 Task: Create a due date automation trigger when advanced on, 2 hours before a card is due add dates not starting this month.
Action: Mouse moved to (853, 246)
Screenshot: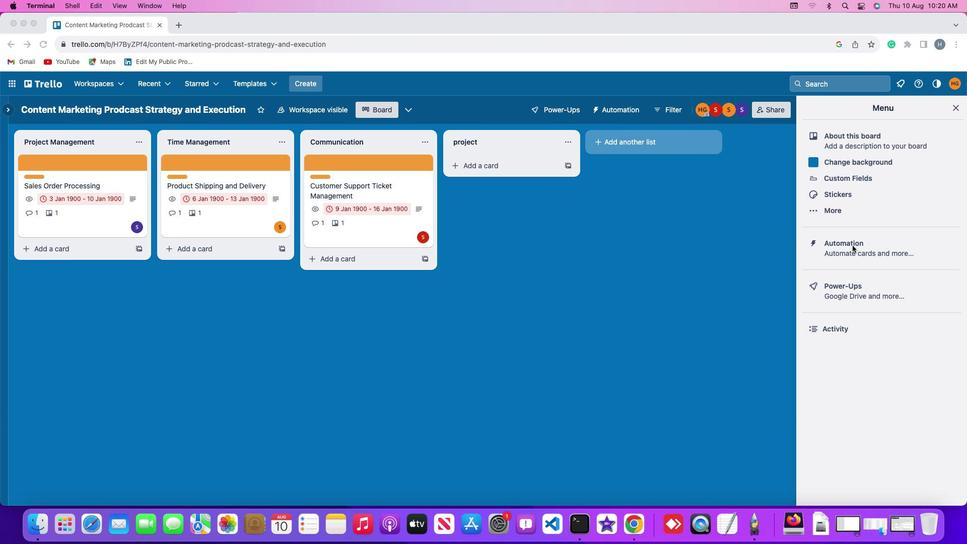 
Action: Mouse pressed left at (853, 246)
Screenshot: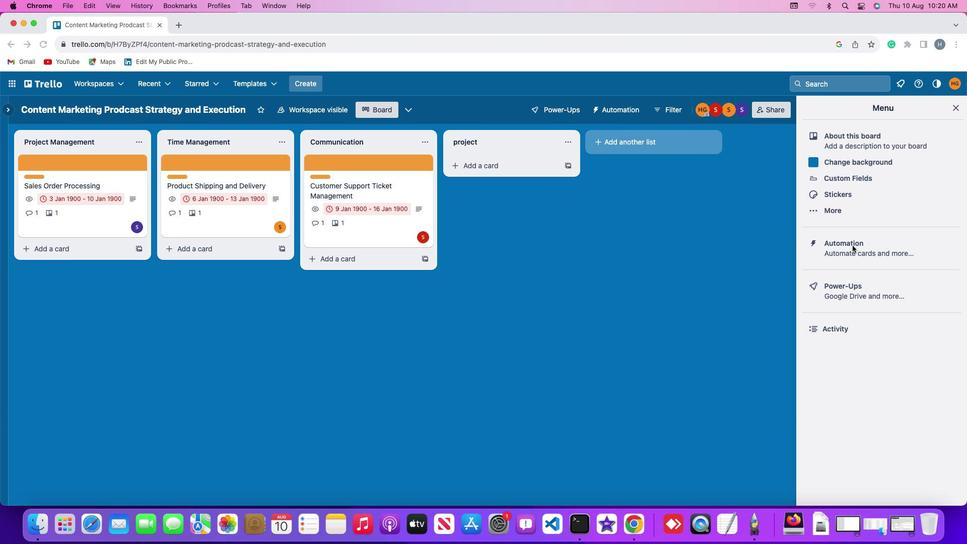 
Action: Mouse pressed left at (853, 246)
Screenshot: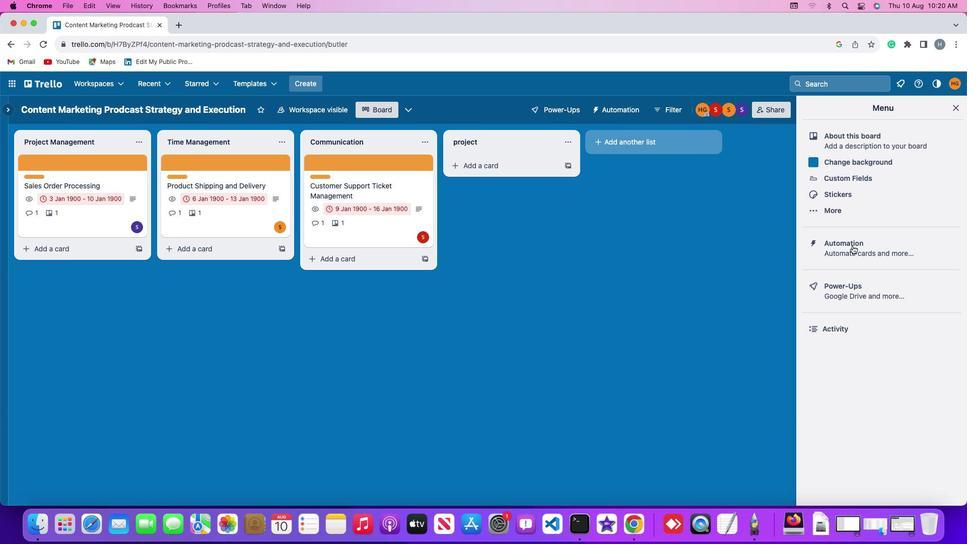 
Action: Mouse moved to (57, 237)
Screenshot: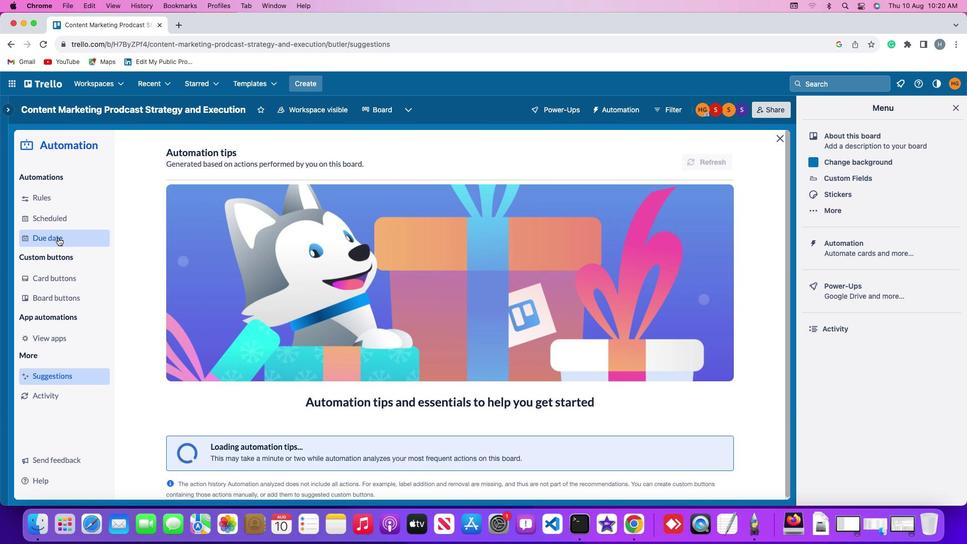 
Action: Mouse pressed left at (57, 237)
Screenshot: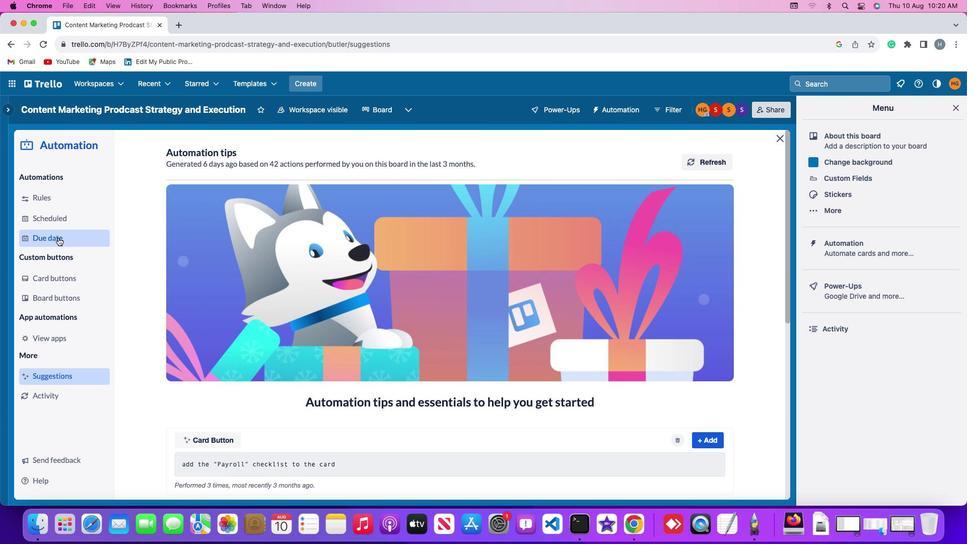 
Action: Mouse moved to (678, 157)
Screenshot: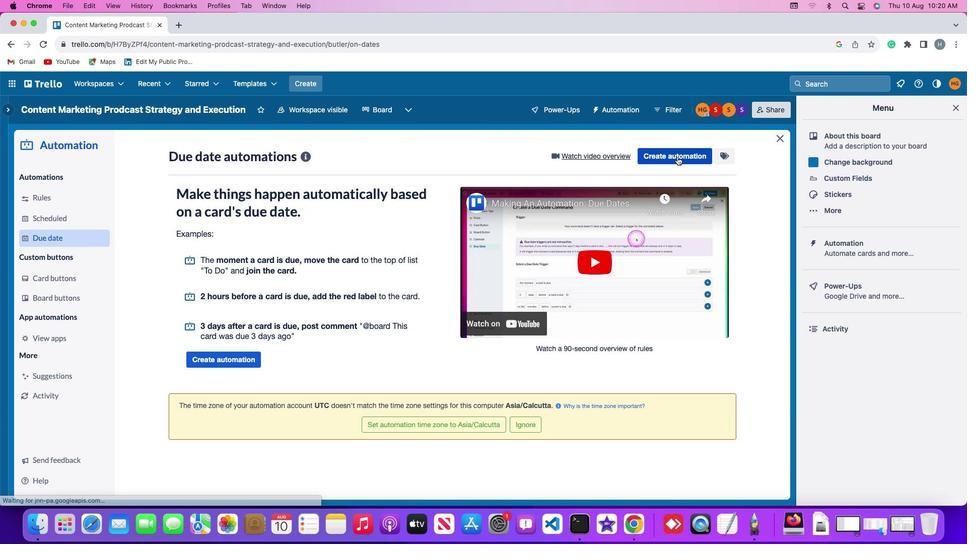 
Action: Mouse pressed left at (678, 157)
Screenshot: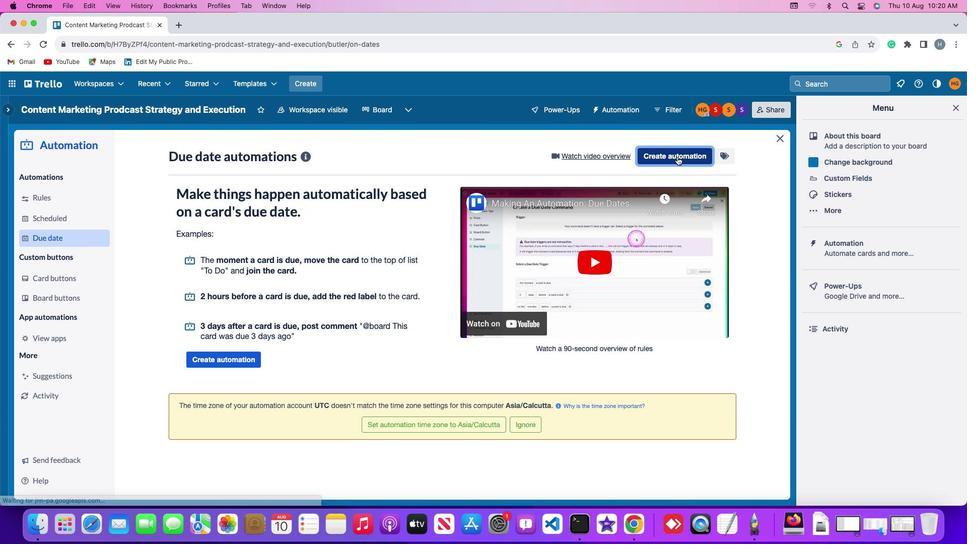 
Action: Mouse moved to (203, 252)
Screenshot: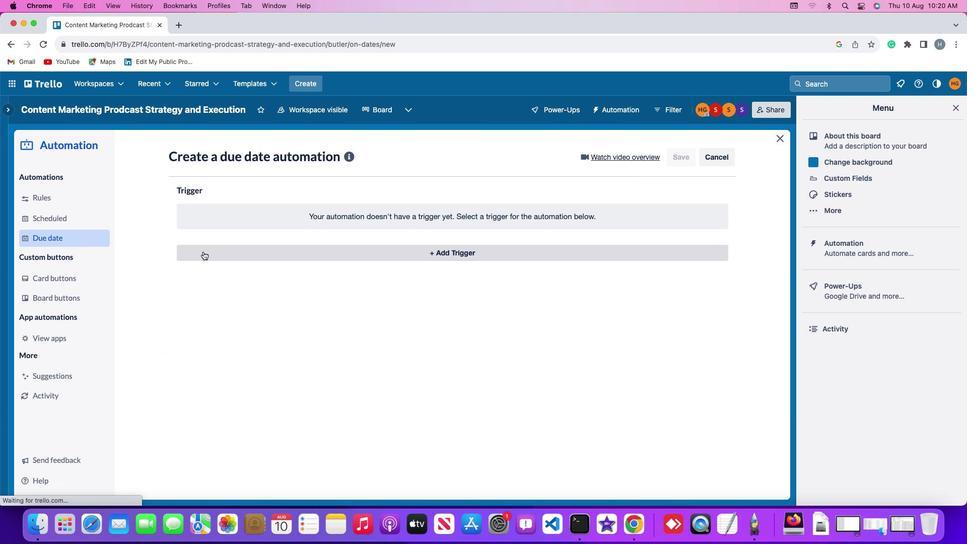 
Action: Mouse pressed left at (203, 252)
Screenshot: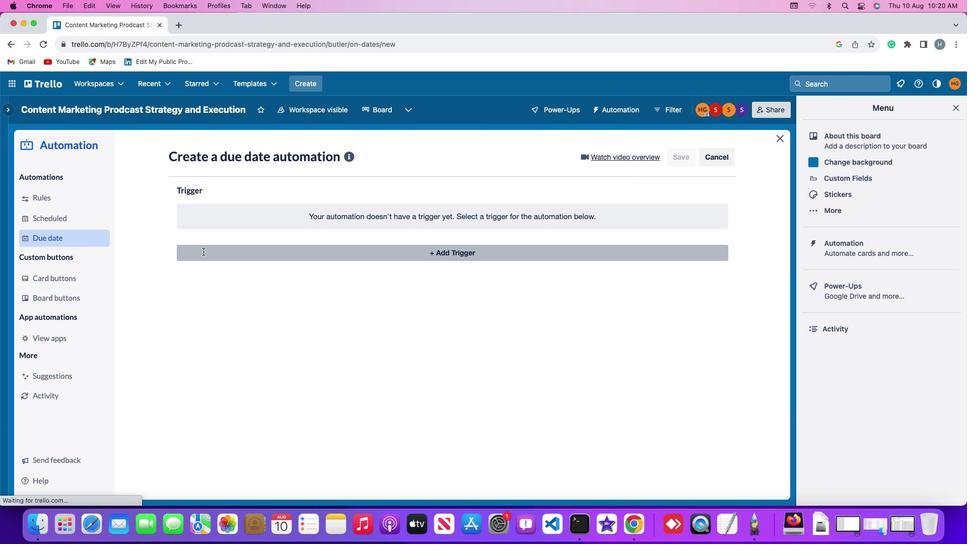 
Action: Mouse moved to (197, 411)
Screenshot: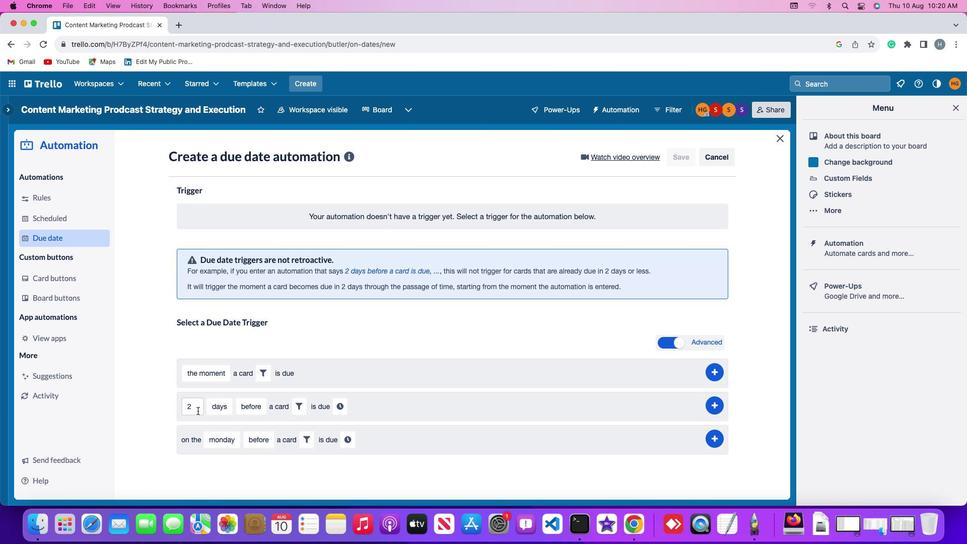 
Action: Mouse pressed left at (197, 411)
Screenshot: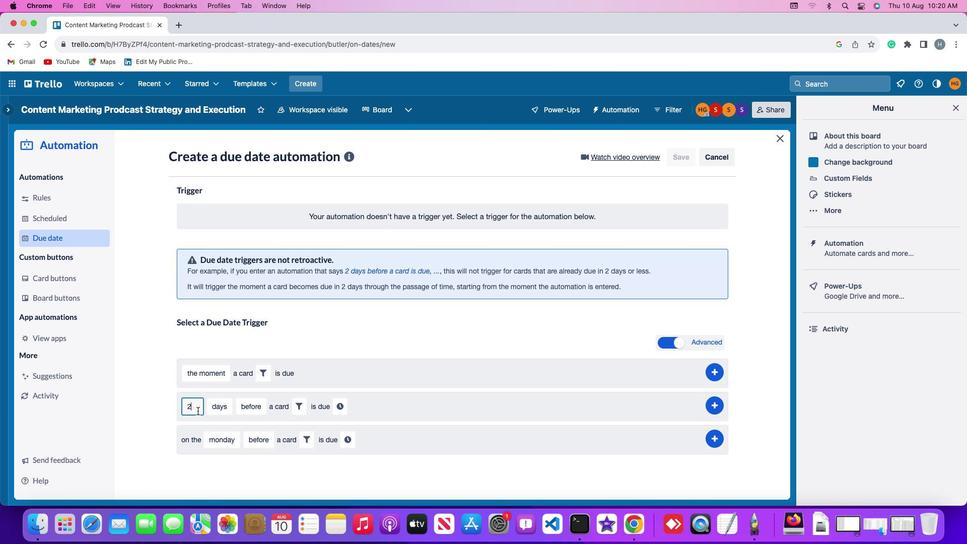 
Action: Key pressed Key.backspace'2'
Screenshot: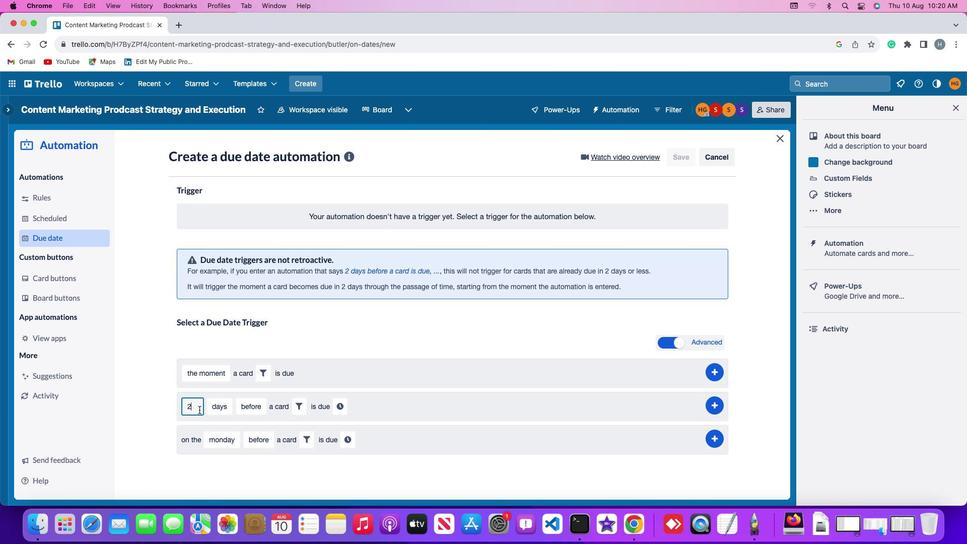 
Action: Mouse moved to (217, 408)
Screenshot: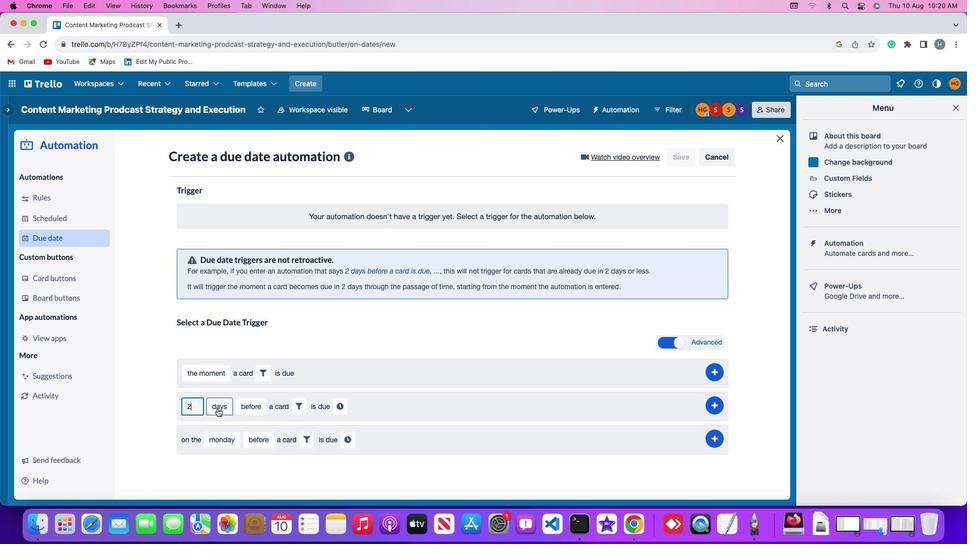 
Action: Mouse pressed left at (217, 408)
Screenshot: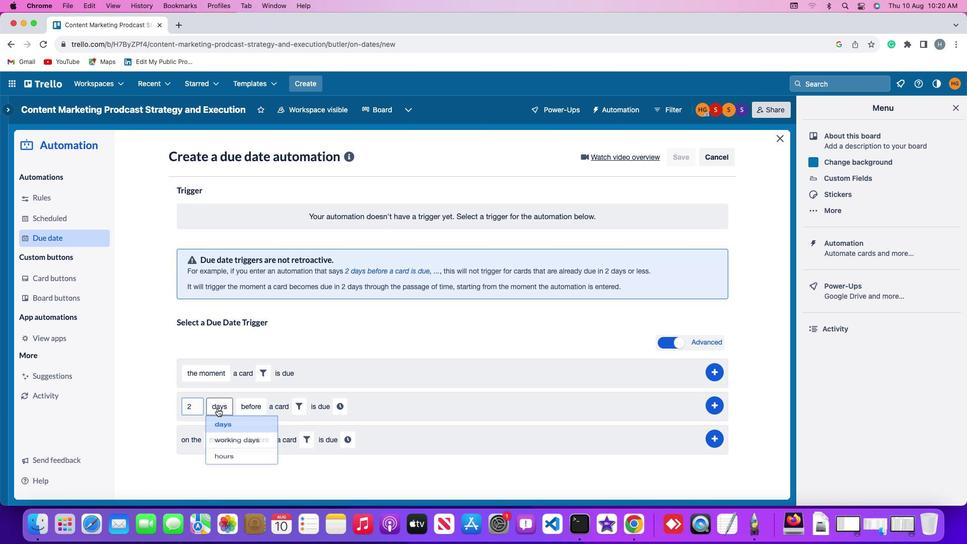 
Action: Mouse moved to (223, 465)
Screenshot: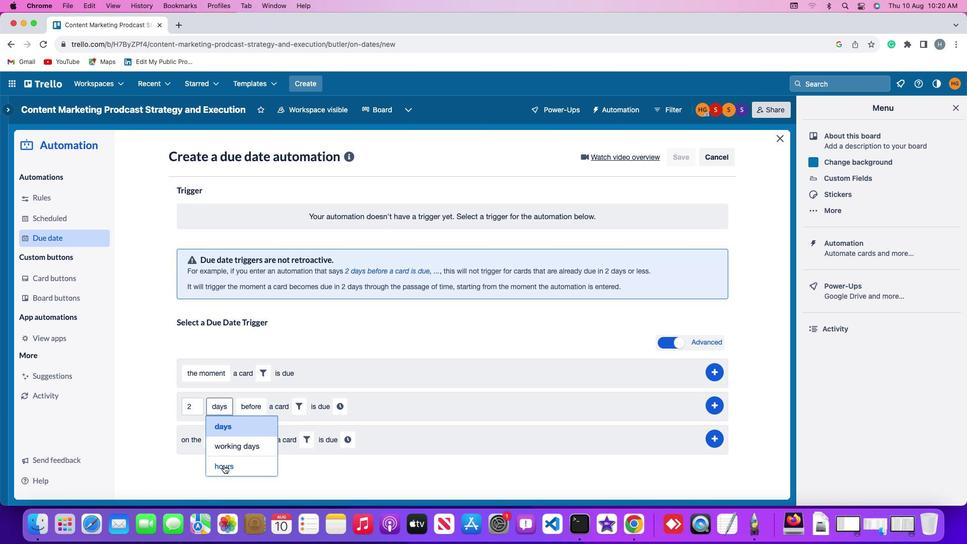 
Action: Mouse pressed left at (223, 465)
Screenshot: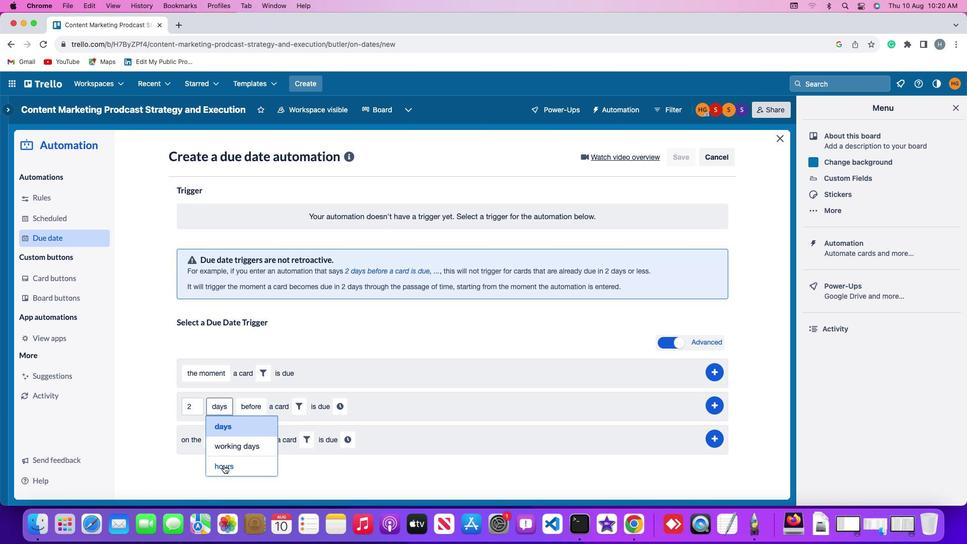 
Action: Mouse moved to (254, 405)
Screenshot: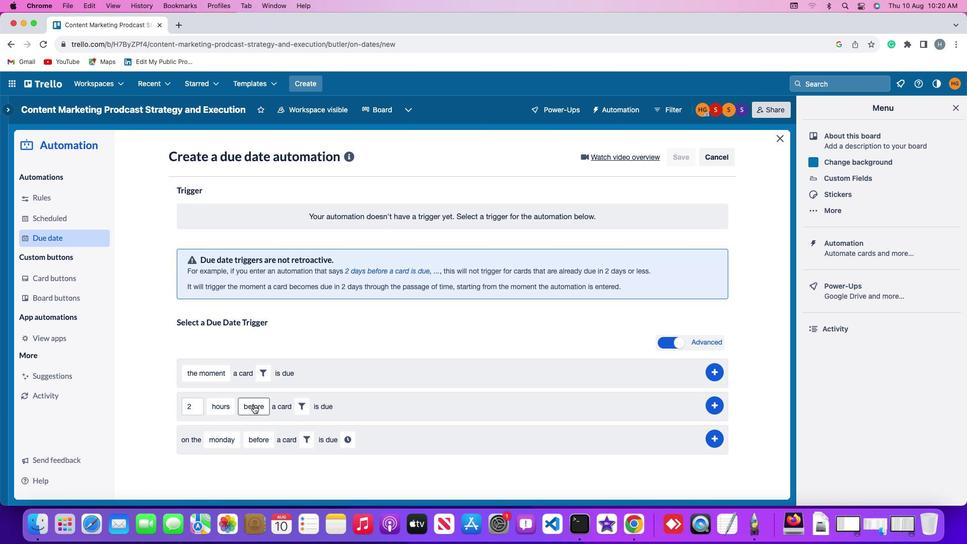 
Action: Mouse pressed left at (254, 405)
Screenshot: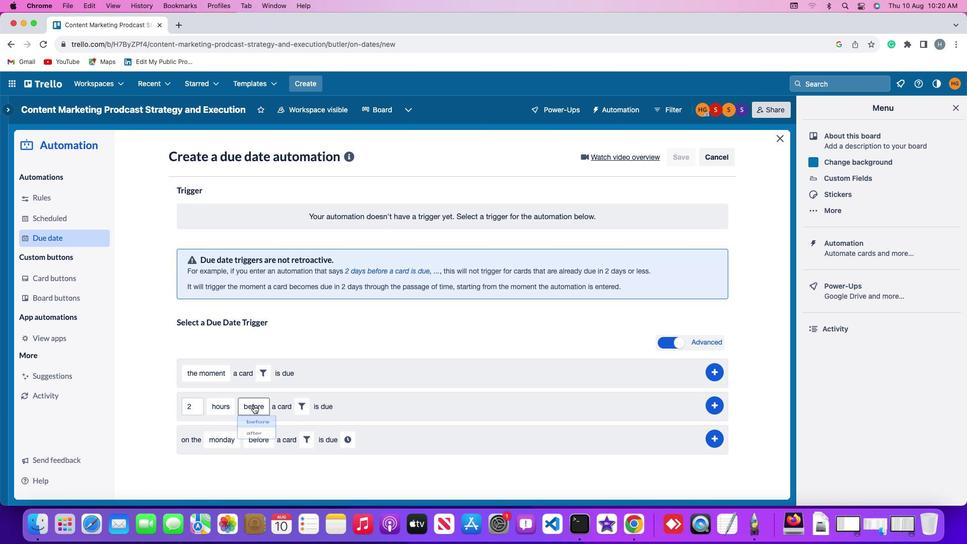 
Action: Mouse moved to (255, 427)
Screenshot: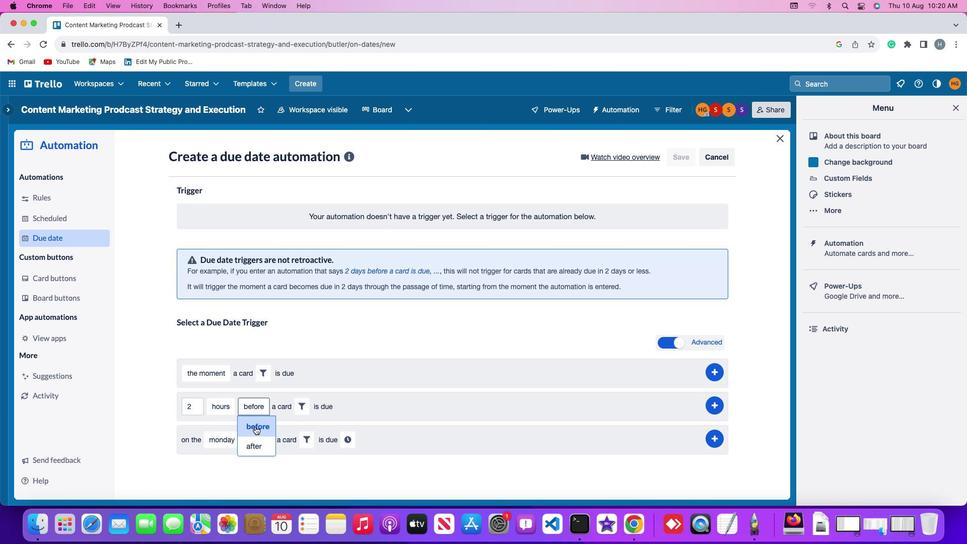 
Action: Mouse pressed left at (255, 427)
Screenshot: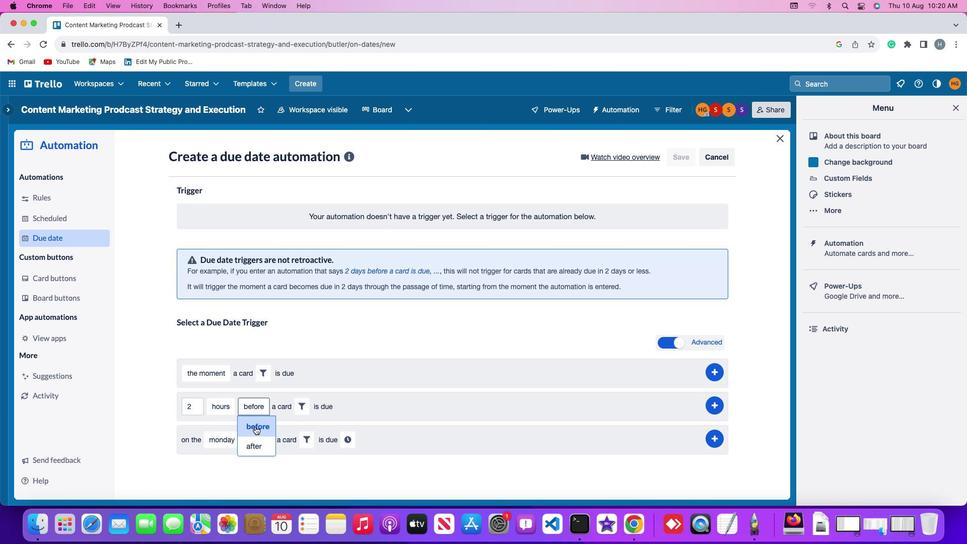 
Action: Mouse moved to (306, 399)
Screenshot: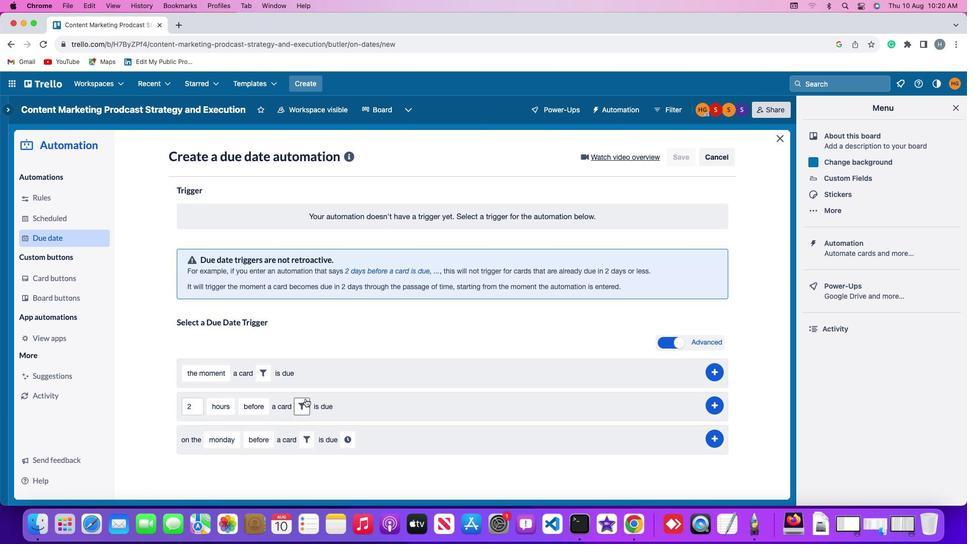 
Action: Mouse pressed left at (306, 399)
Screenshot: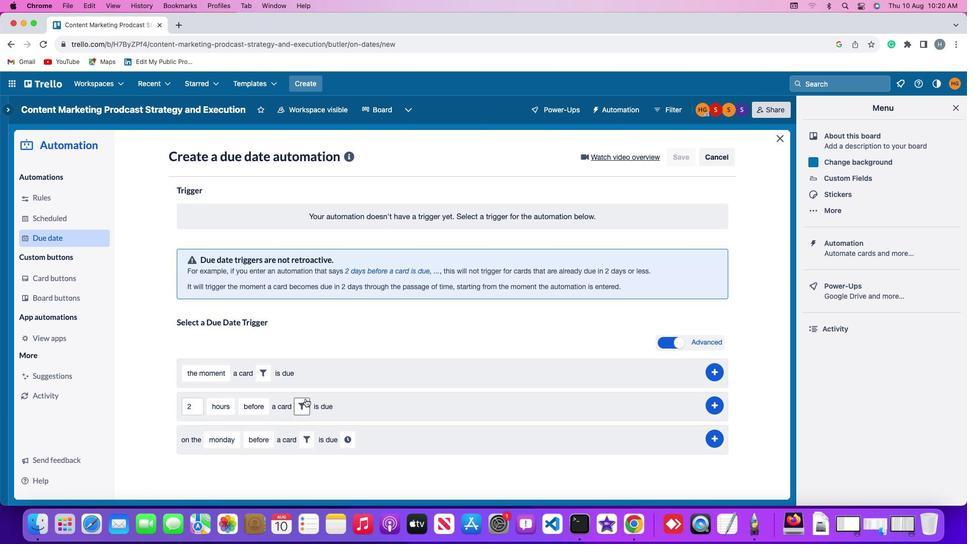 
Action: Mouse moved to (362, 444)
Screenshot: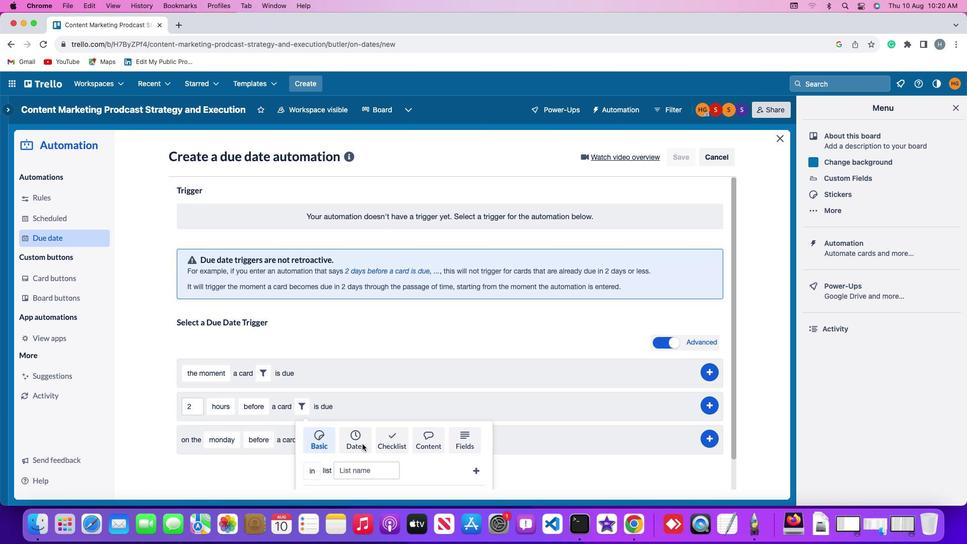 
Action: Mouse pressed left at (362, 444)
Screenshot: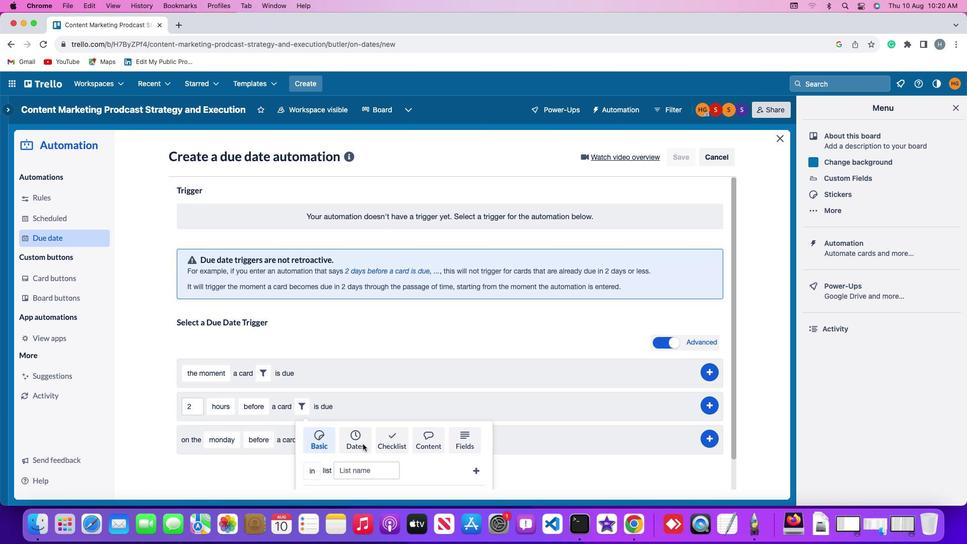 
Action: Mouse moved to (252, 462)
Screenshot: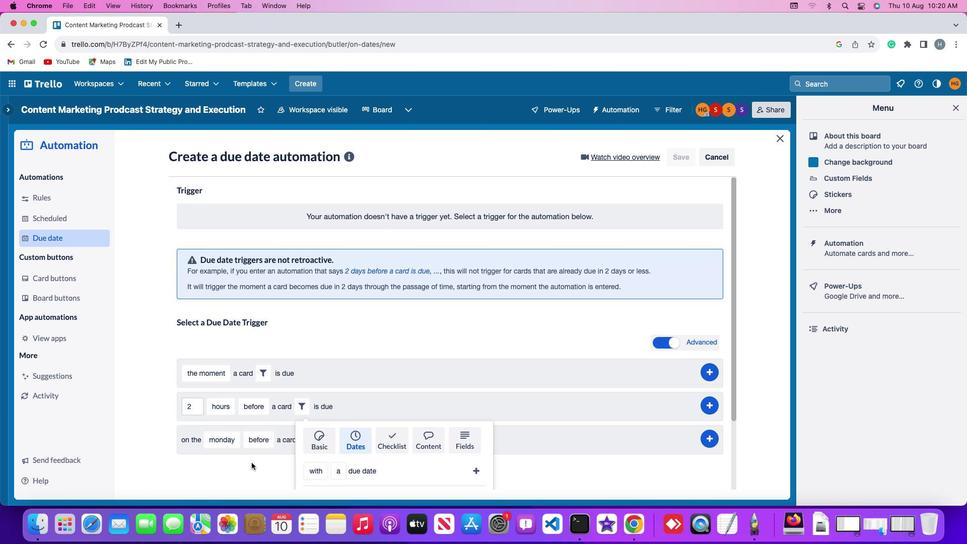 
Action: Mouse scrolled (252, 462) with delta (0, 0)
Screenshot: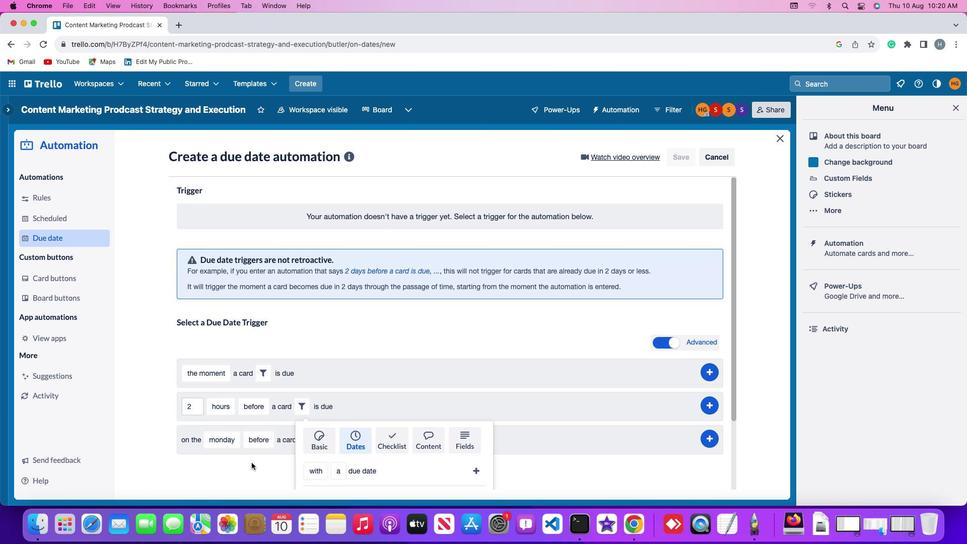 
Action: Mouse scrolled (252, 462) with delta (0, 0)
Screenshot: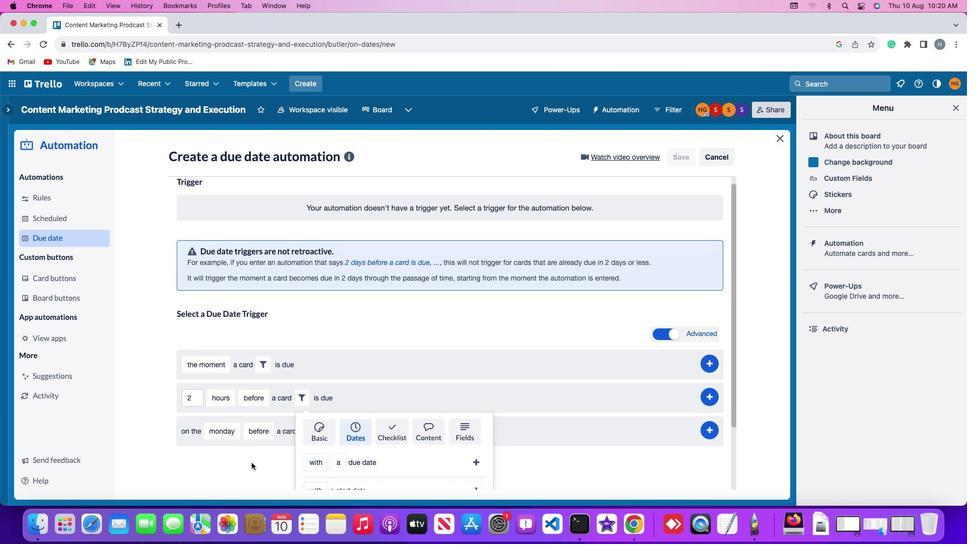 
Action: Mouse scrolled (252, 462) with delta (0, -1)
Screenshot: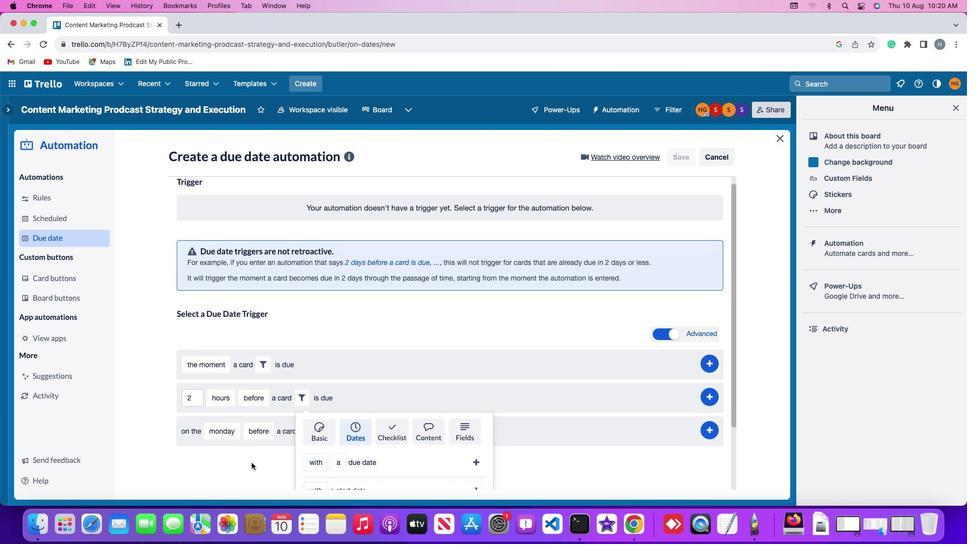
Action: Mouse scrolled (252, 462) with delta (0, -2)
Screenshot: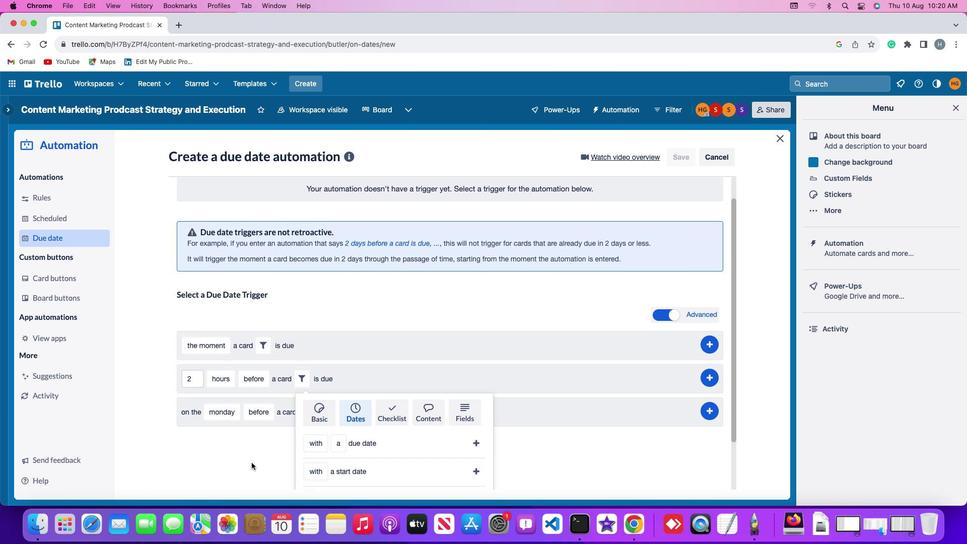 
Action: Mouse scrolled (252, 462) with delta (0, -3)
Screenshot: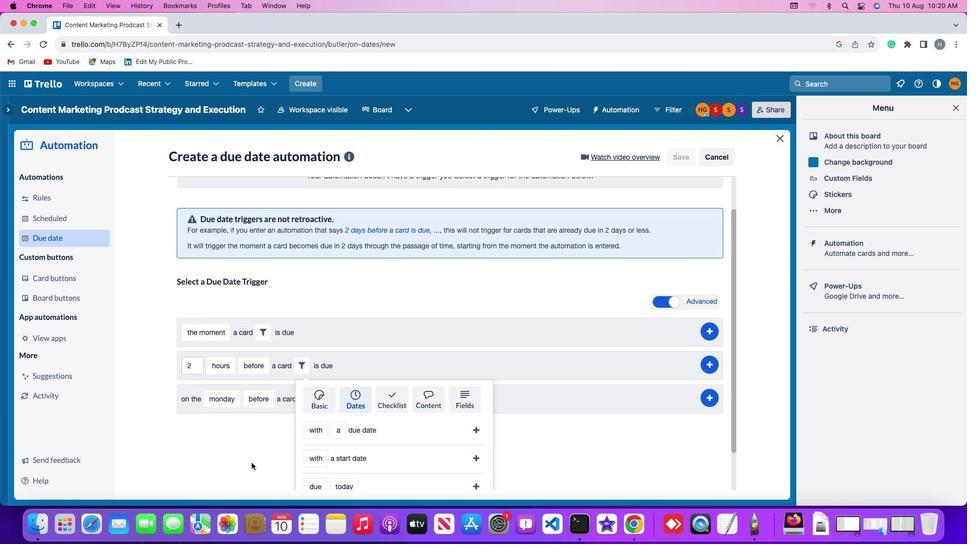 
Action: Mouse scrolled (252, 462) with delta (0, 0)
Screenshot: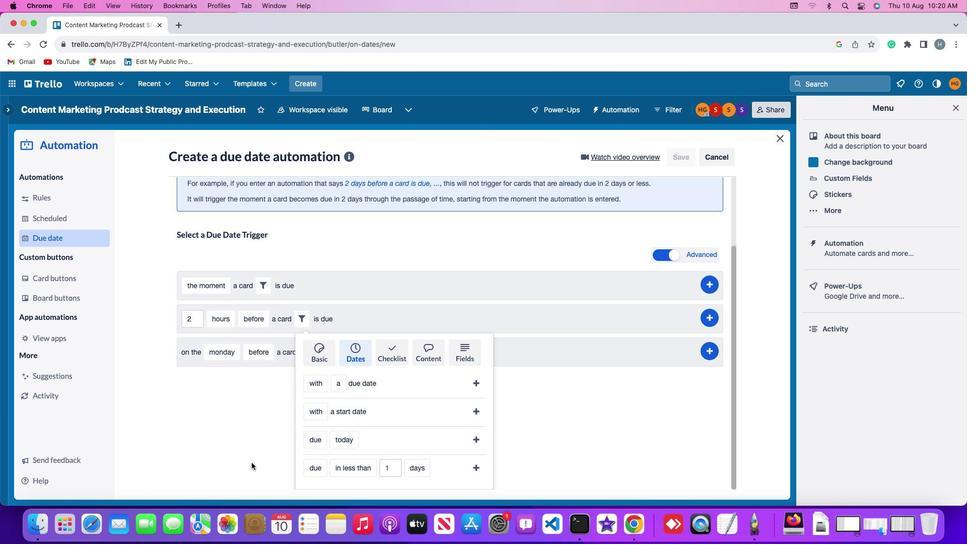 
Action: Mouse scrolled (252, 462) with delta (0, 0)
Screenshot: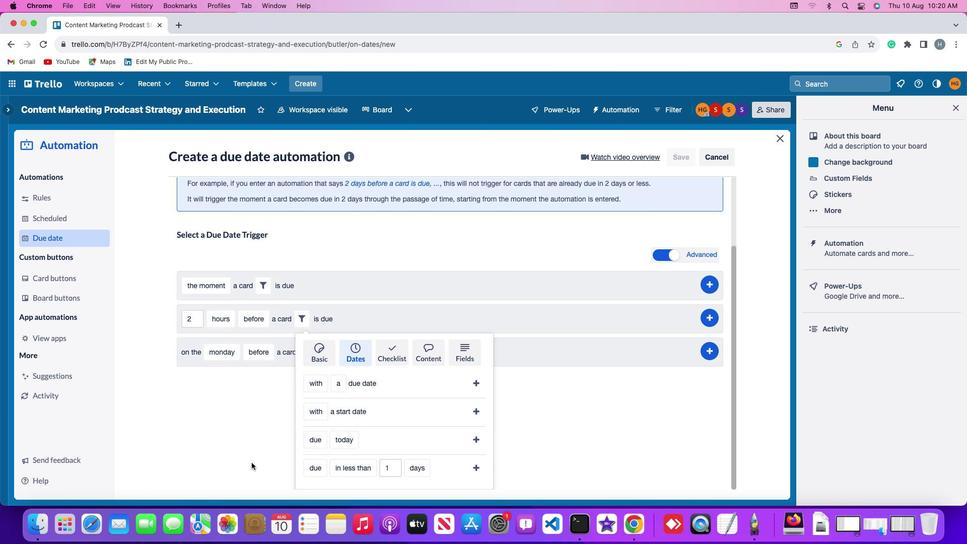 
Action: Mouse scrolled (252, 462) with delta (0, -1)
Screenshot: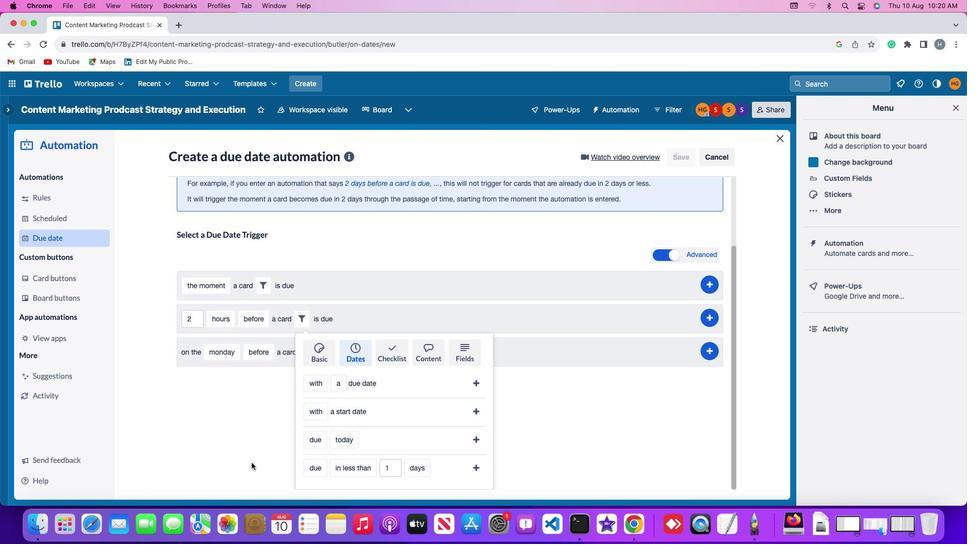 
Action: Mouse moved to (317, 438)
Screenshot: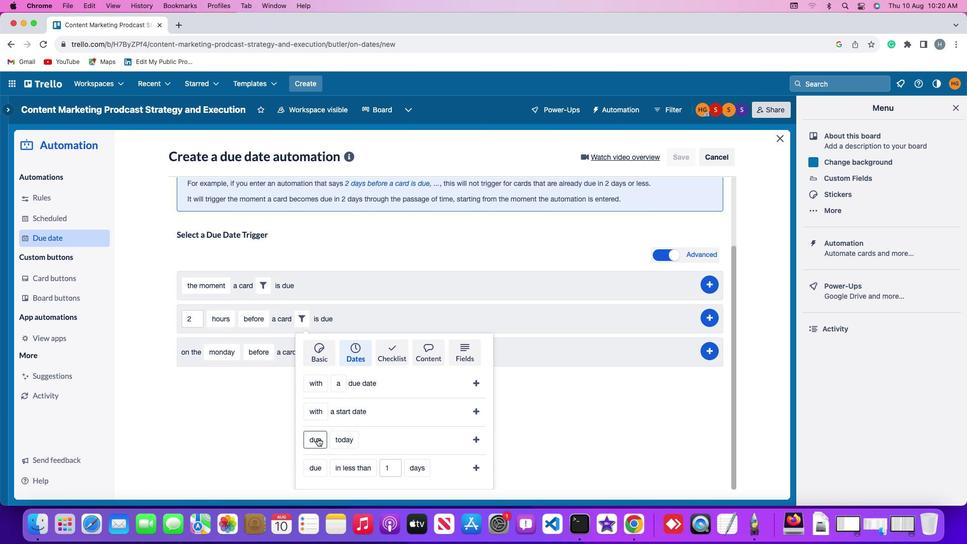 
Action: Mouse pressed left at (317, 438)
Screenshot: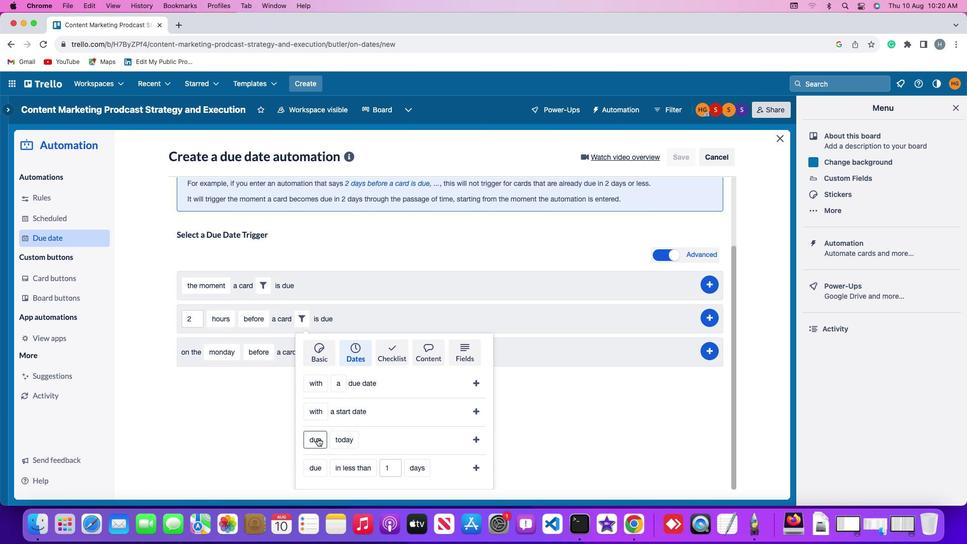 
Action: Mouse moved to (326, 420)
Screenshot: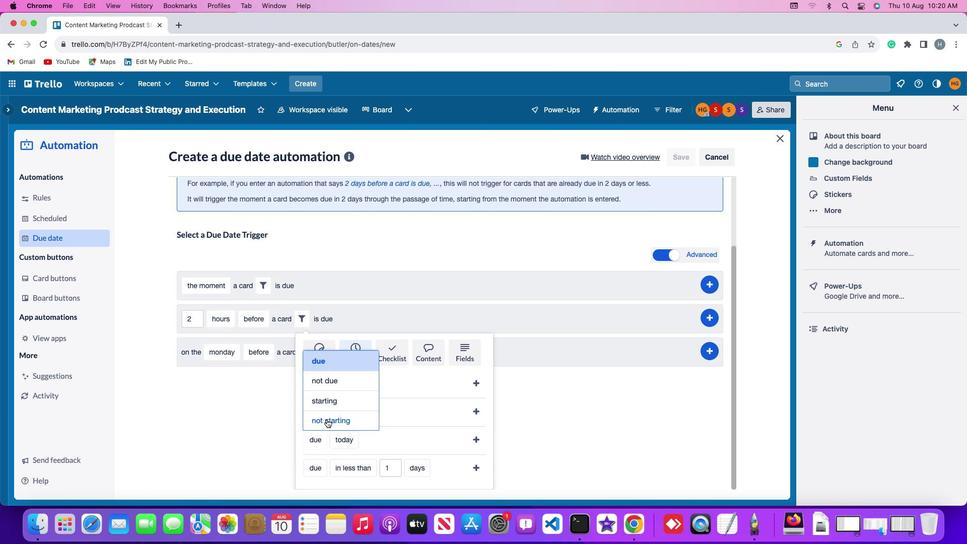 
Action: Mouse pressed left at (326, 420)
Screenshot: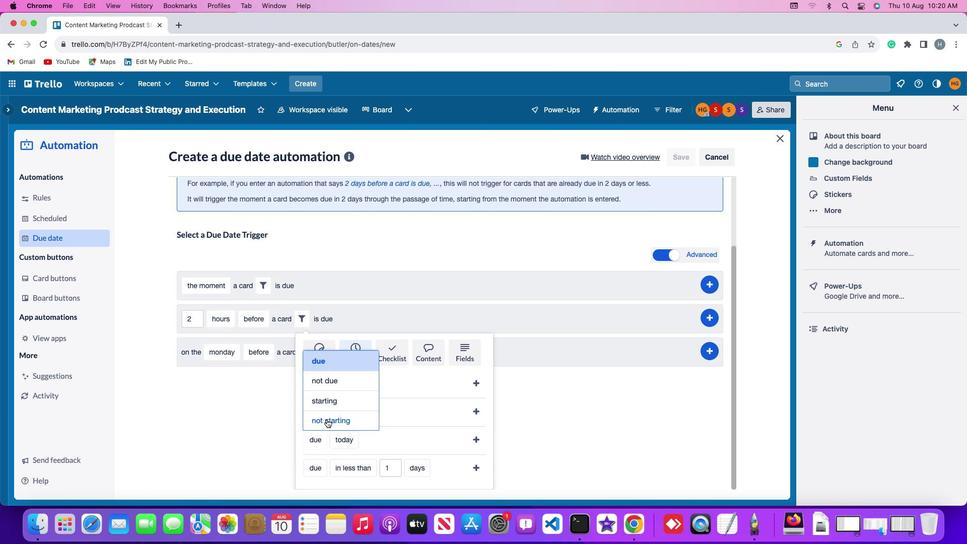 
Action: Mouse moved to (360, 440)
Screenshot: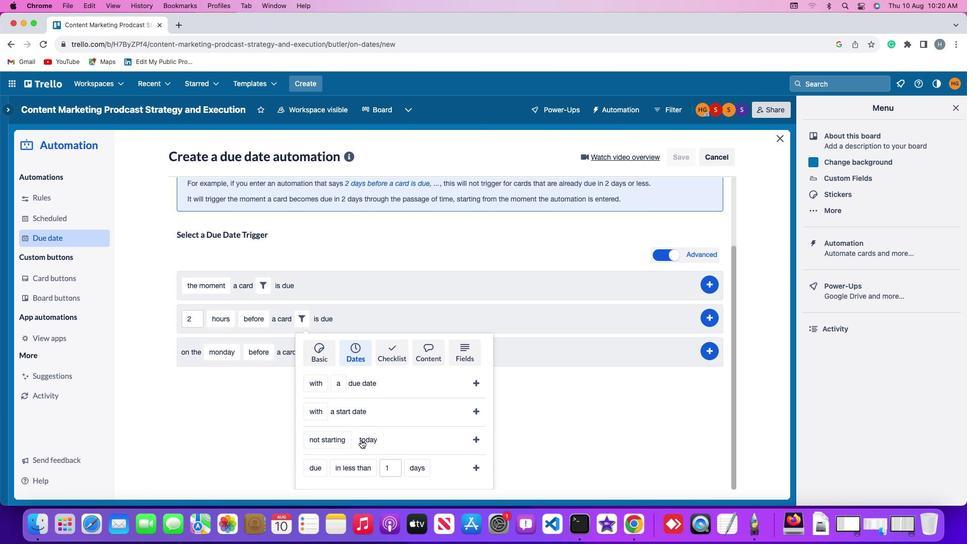 
Action: Mouse pressed left at (360, 440)
Screenshot: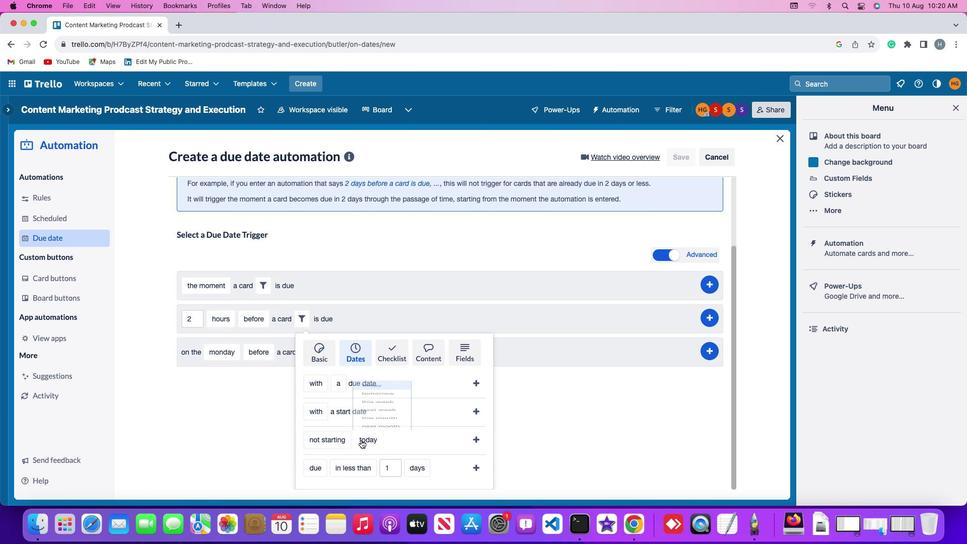 
Action: Mouse moved to (382, 399)
Screenshot: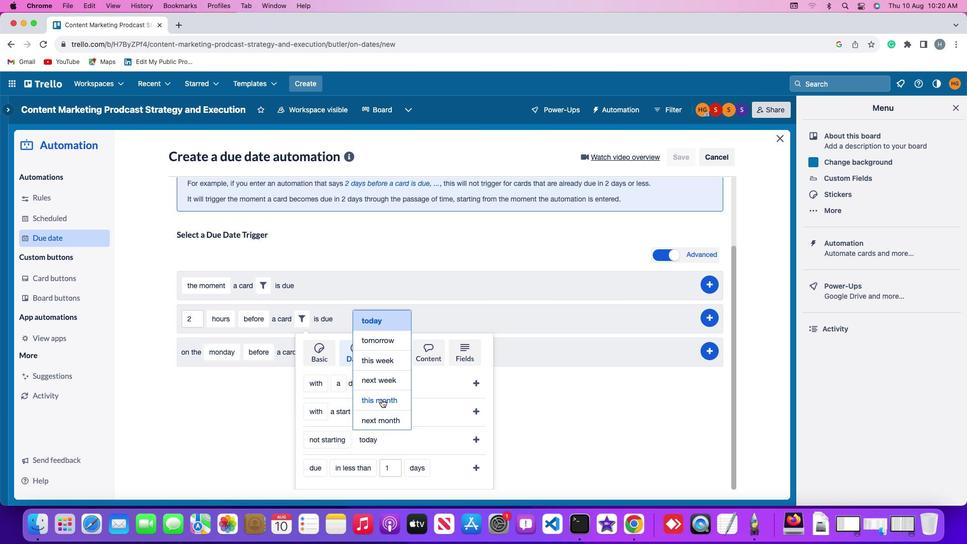
Action: Mouse pressed left at (382, 399)
Screenshot: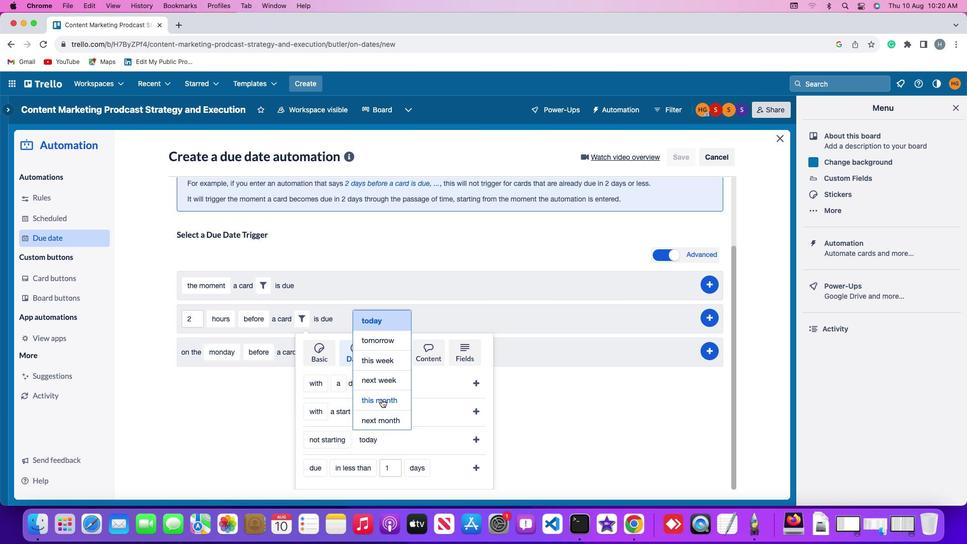 
Action: Mouse moved to (479, 439)
Screenshot: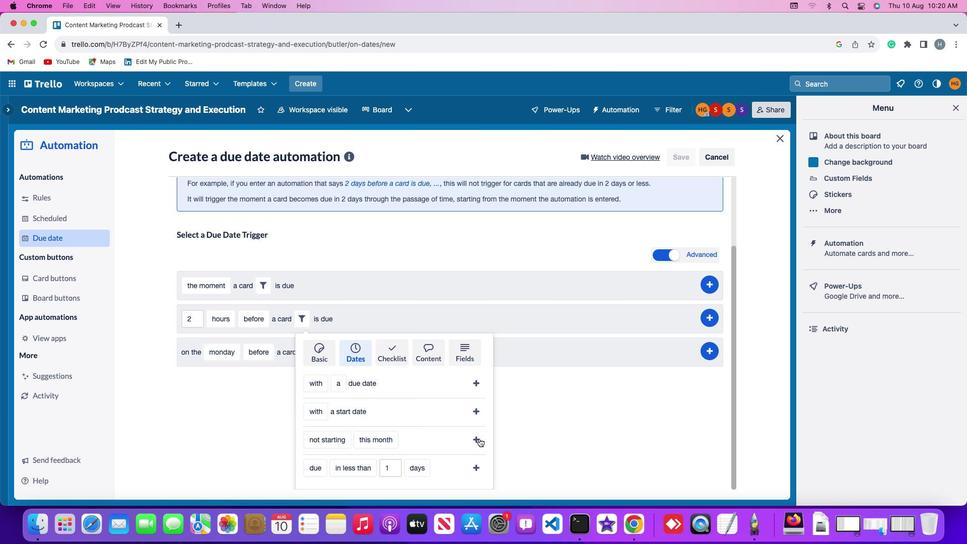 
Action: Mouse pressed left at (479, 439)
Screenshot: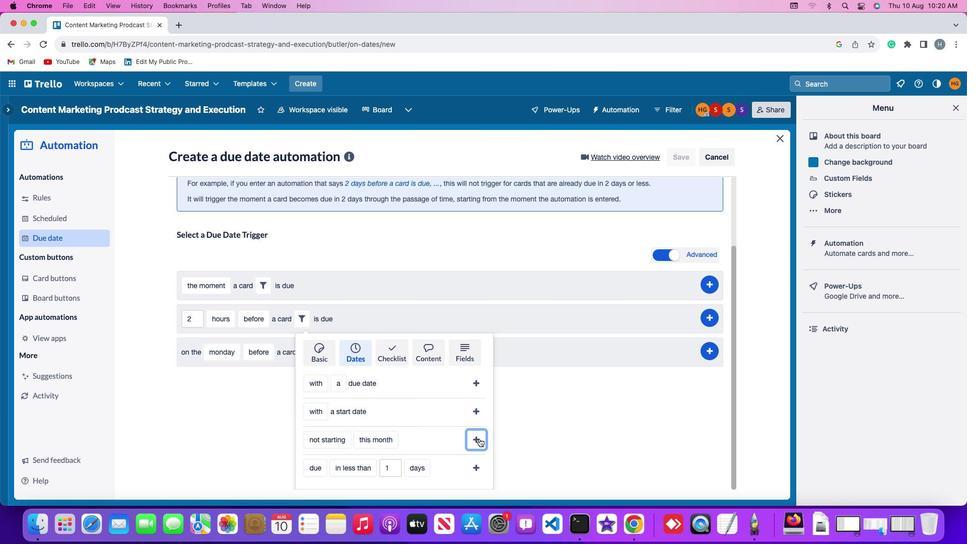 
Action: Mouse moved to (716, 404)
Screenshot: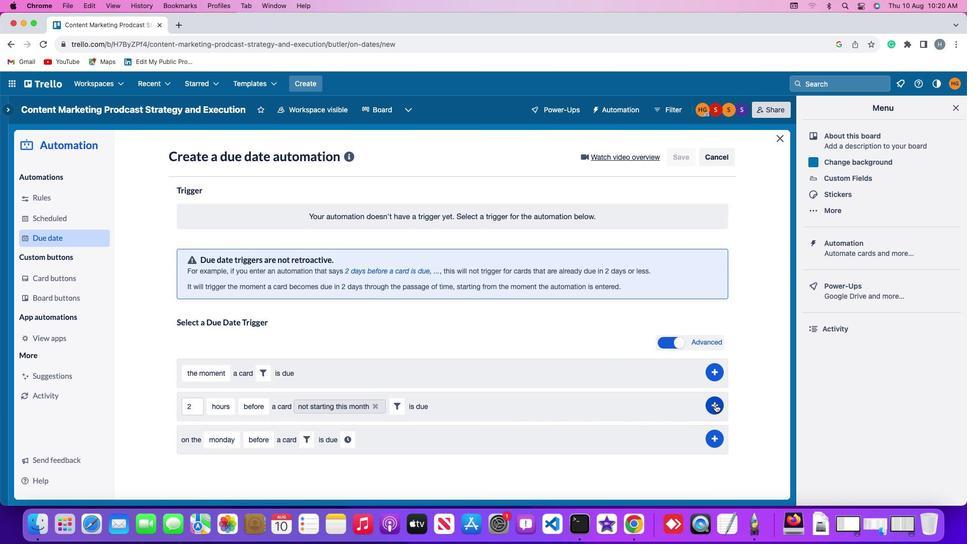 
Action: Mouse pressed left at (716, 404)
Screenshot: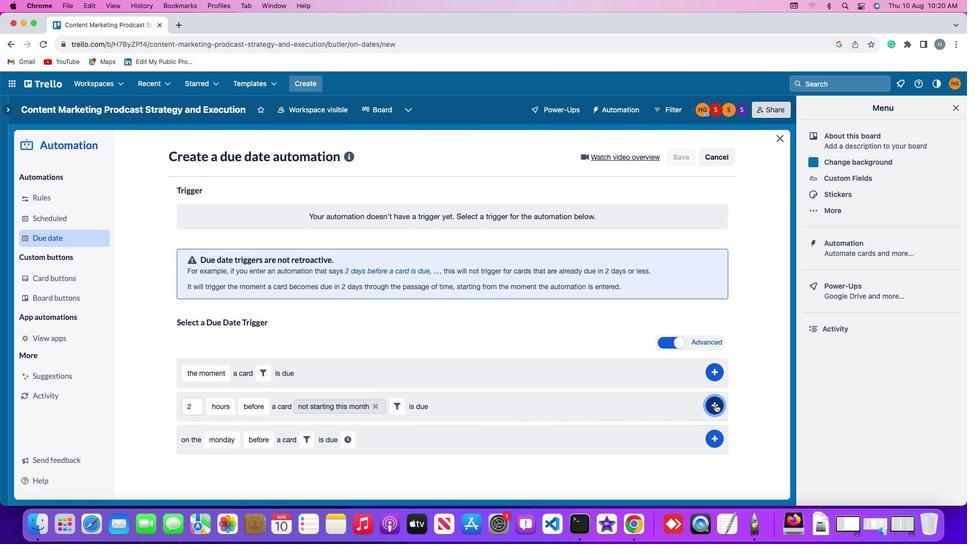 
Action: Mouse moved to (764, 350)
Screenshot: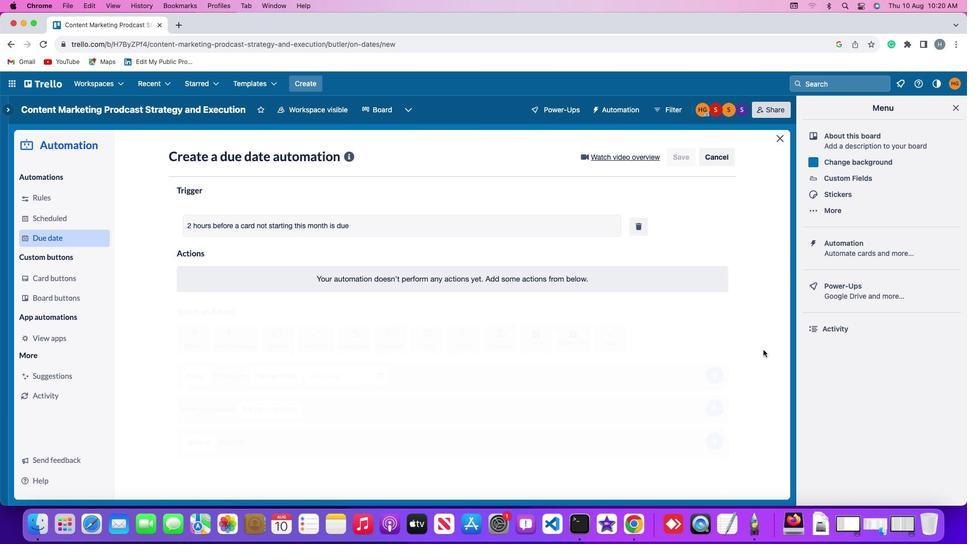 
